 Task: Add title only  from layout.
Action: Mouse moved to (213, 78)
Screenshot: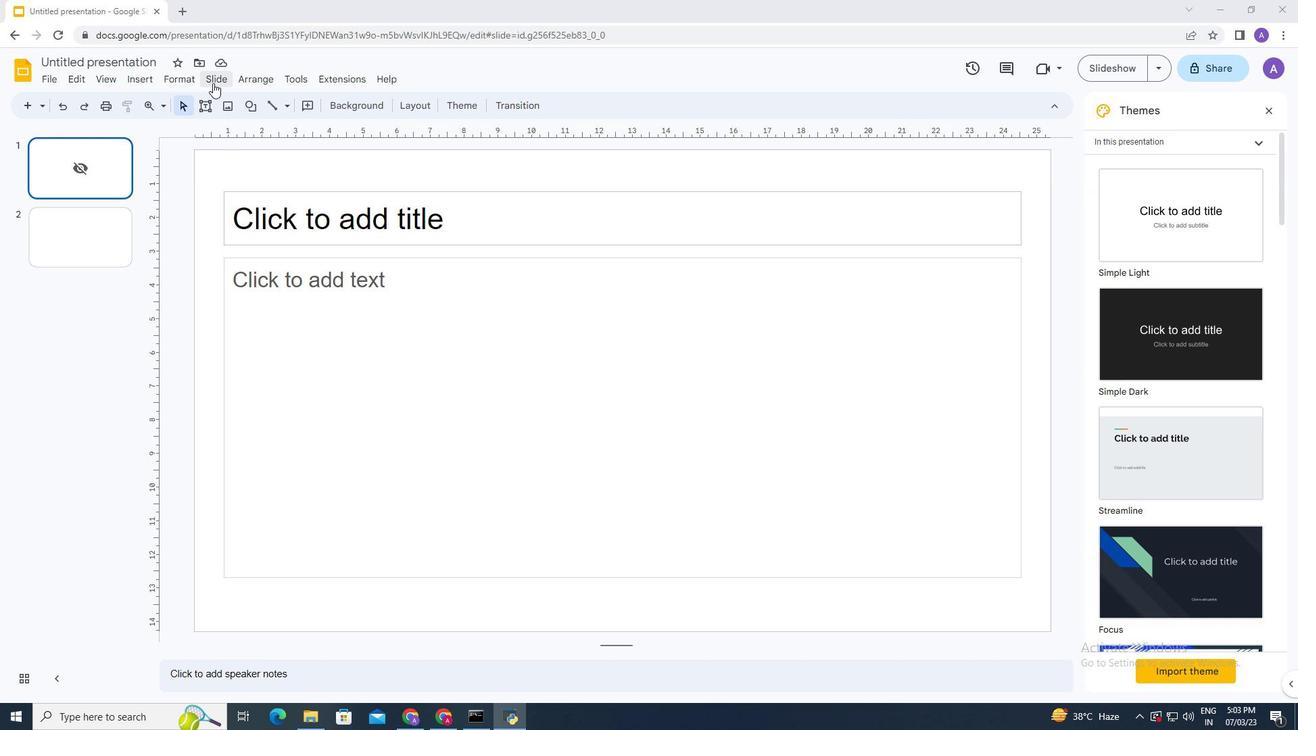 
Action: Mouse pressed left at (213, 78)
Screenshot: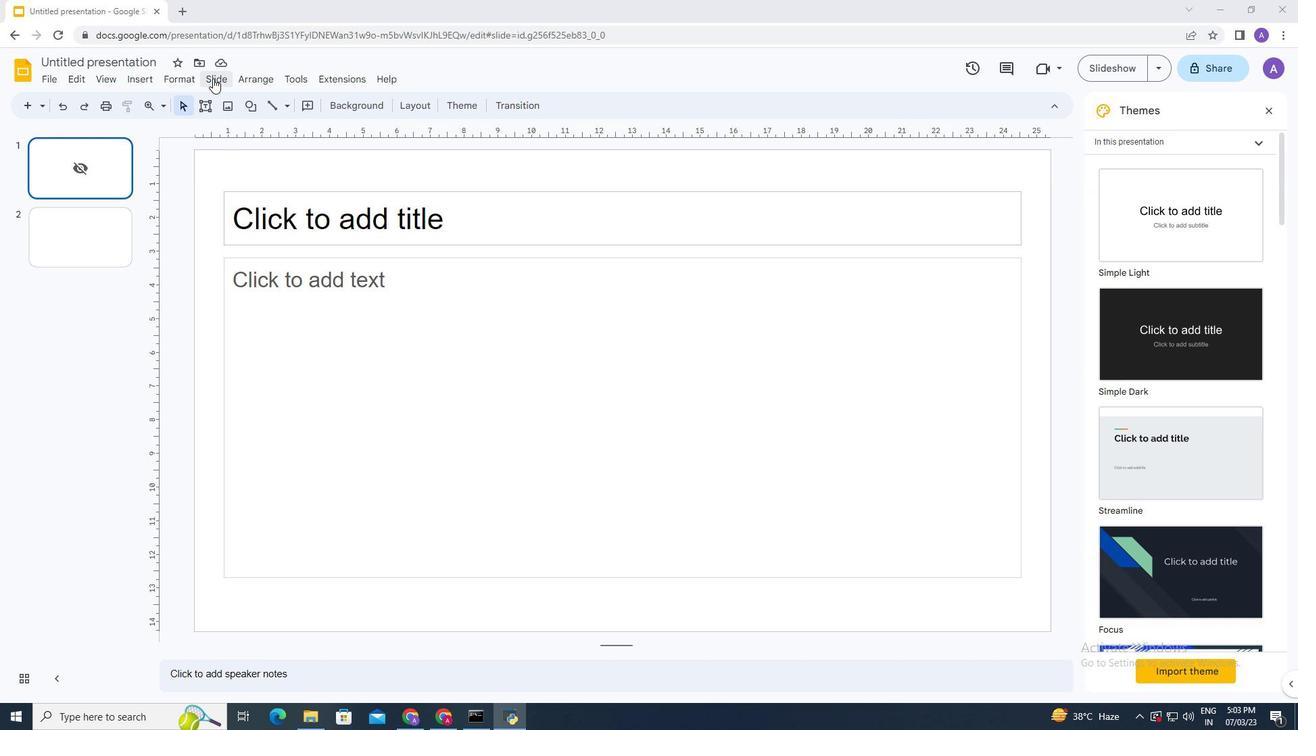 
Action: Mouse moved to (554, 342)
Screenshot: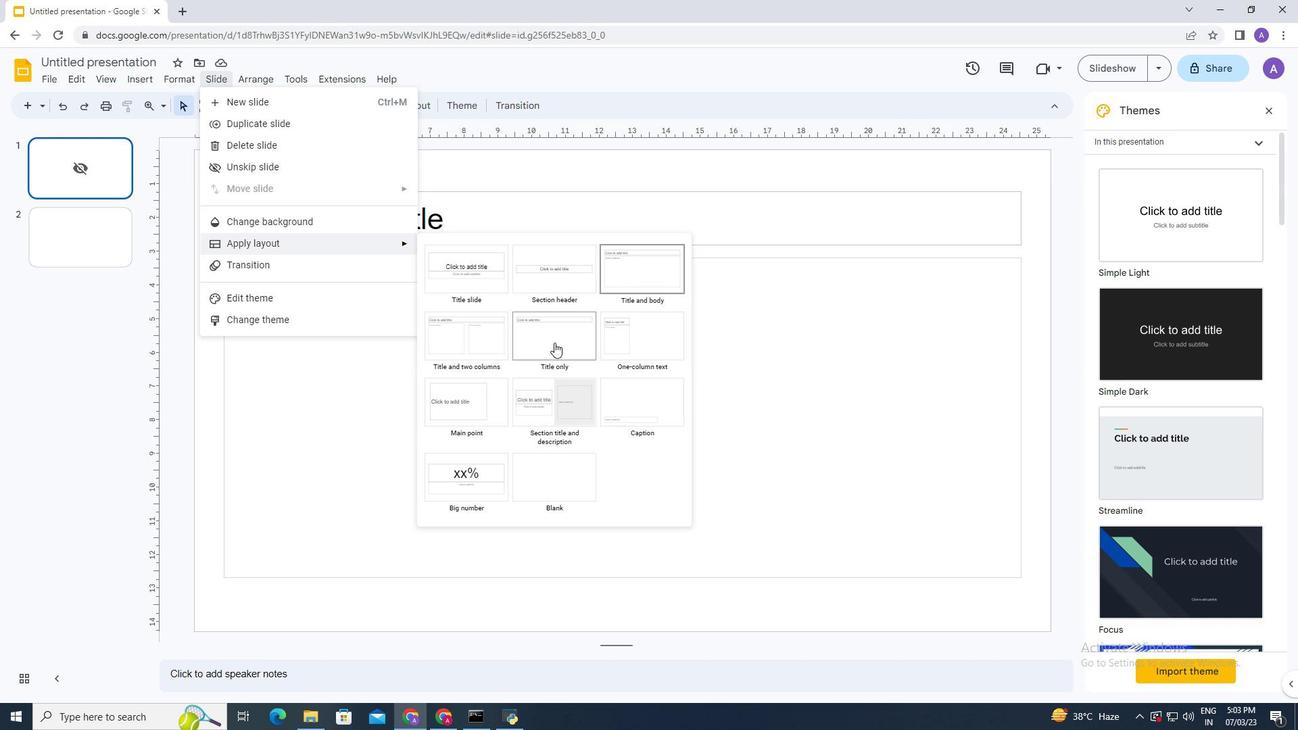 
Action: Mouse pressed left at (554, 342)
Screenshot: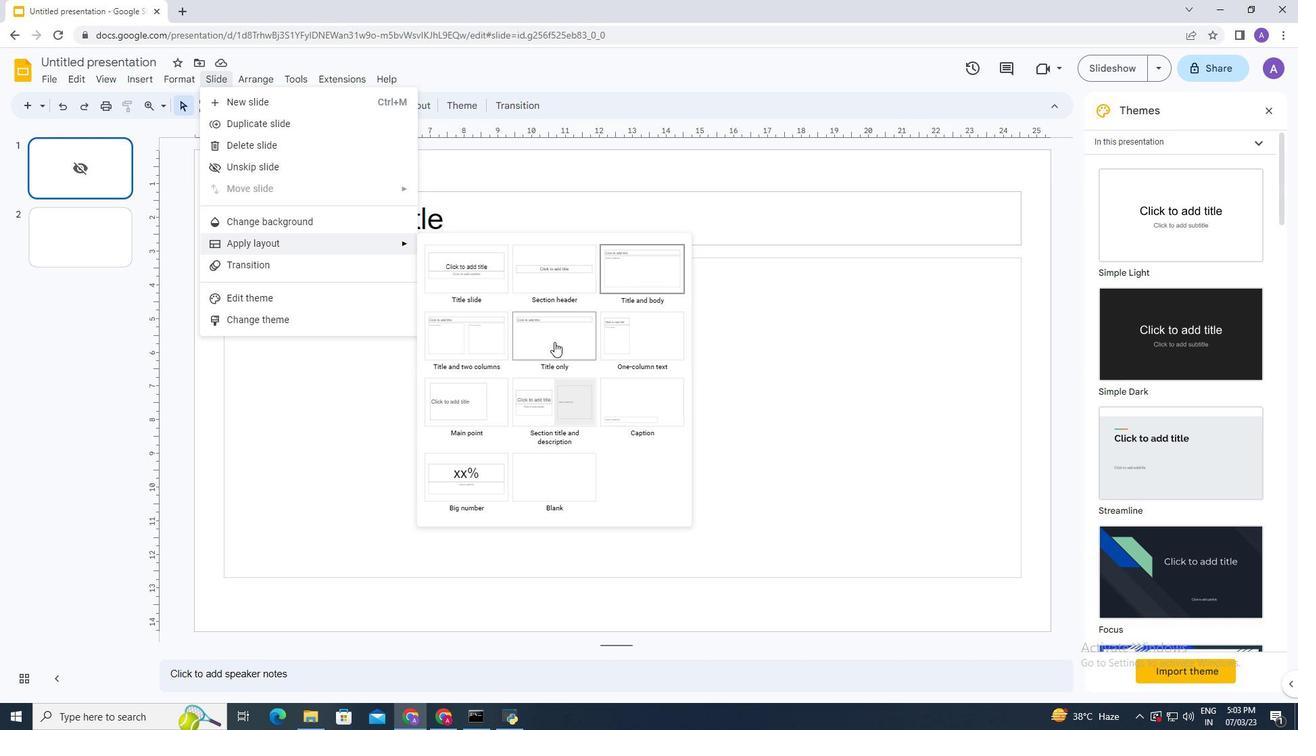 
